 Task: Sort the products in the category "Mexican Cheese Blend" by best match.
Action: Mouse moved to (864, 286)
Screenshot: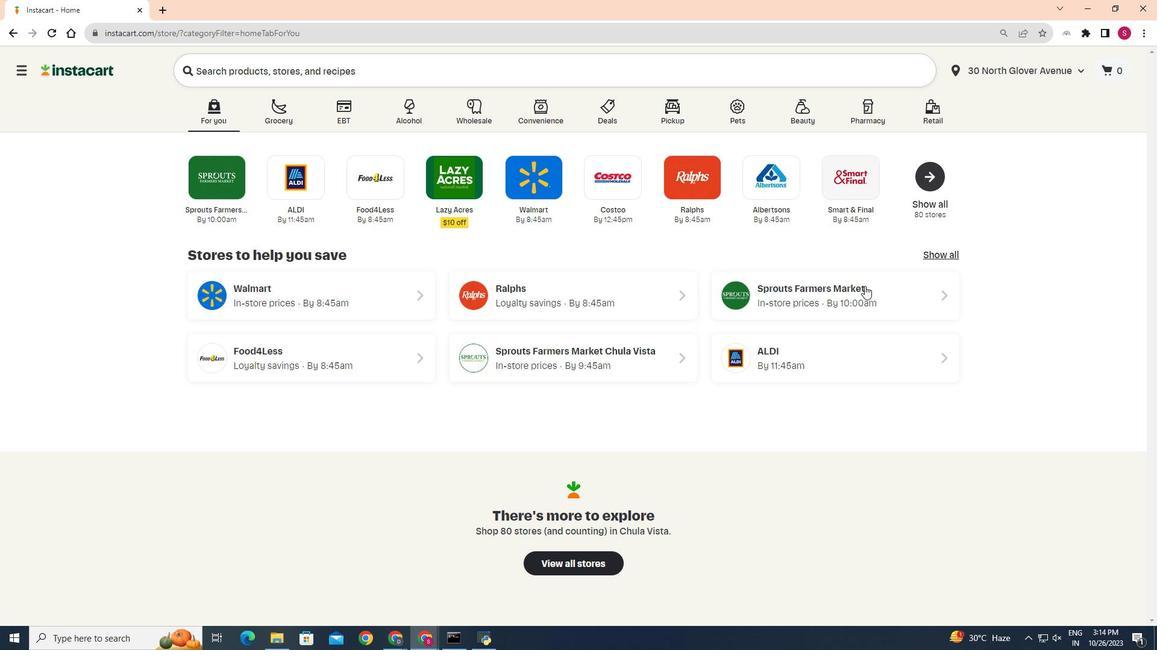 
Action: Mouse pressed left at (864, 286)
Screenshot: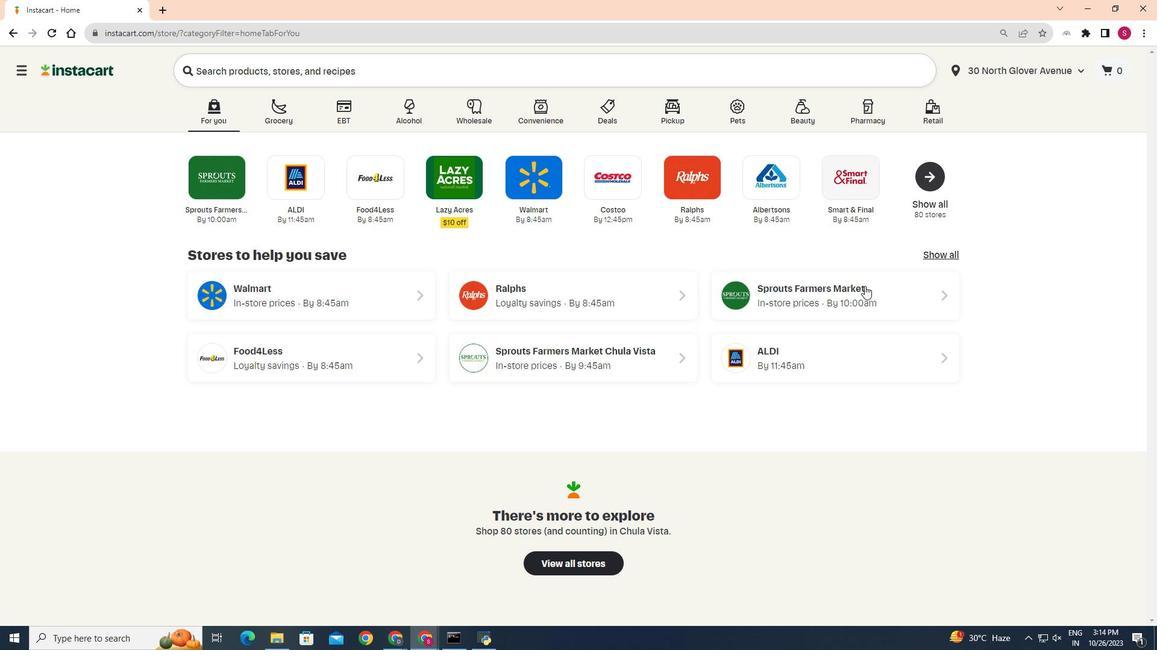 
Action: Mouse moved to (37, 501)
Screenshot: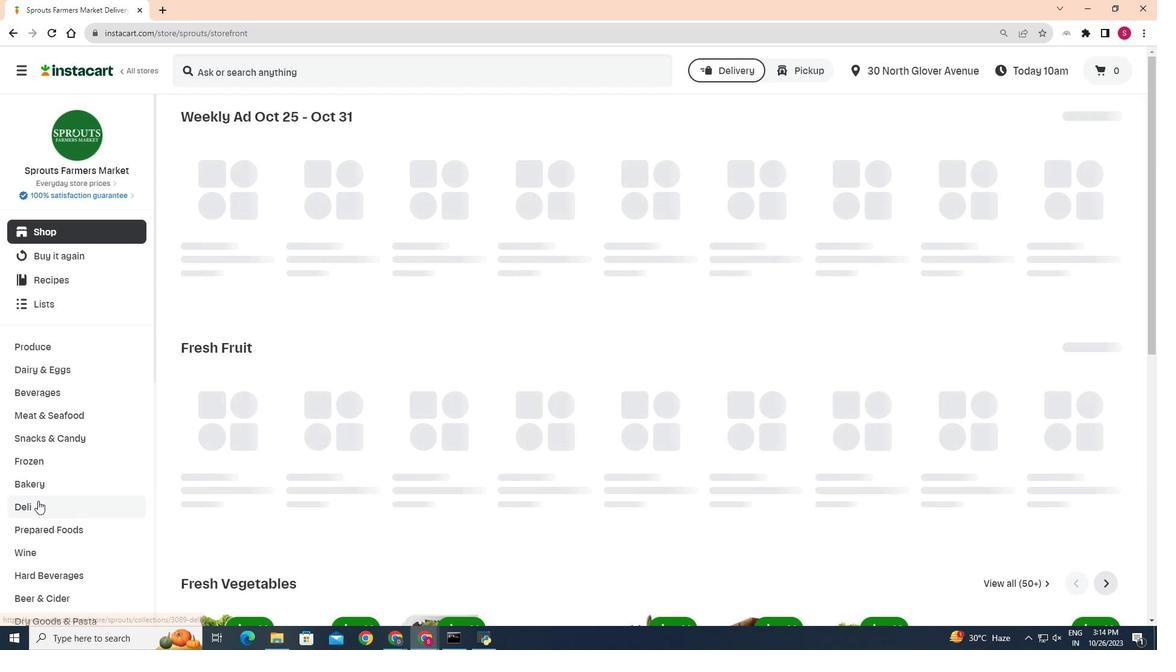 
Action: Mouse pressed left at (37, 501)
Screenshot: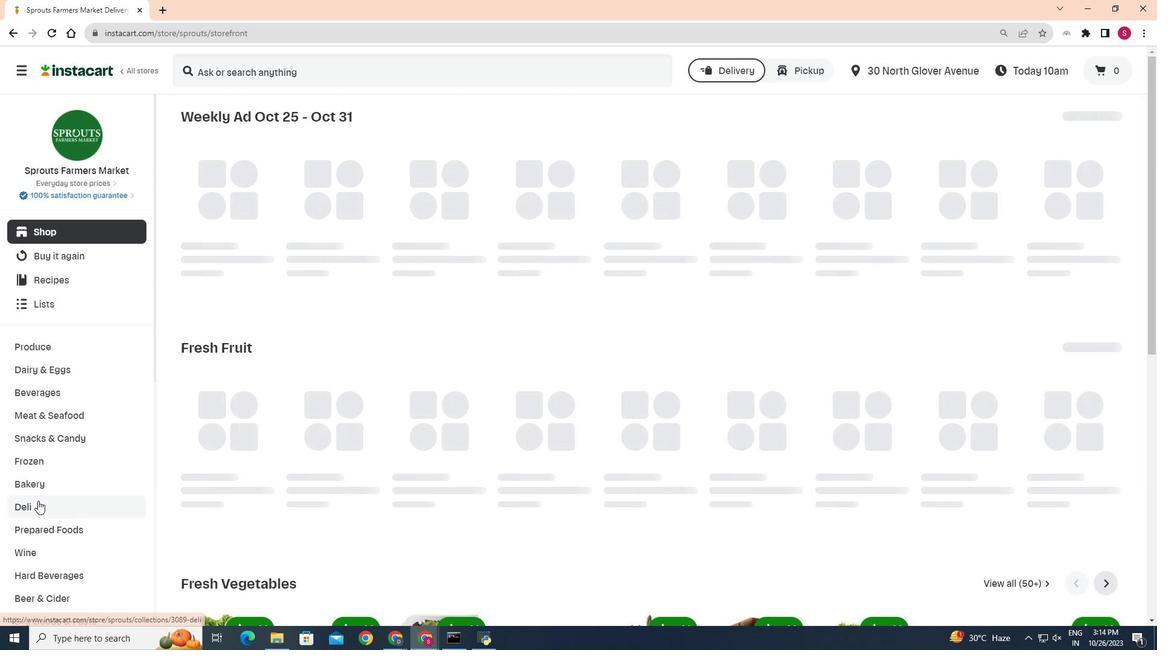
Action: Mouse moved to (318, 149)
Screenshot: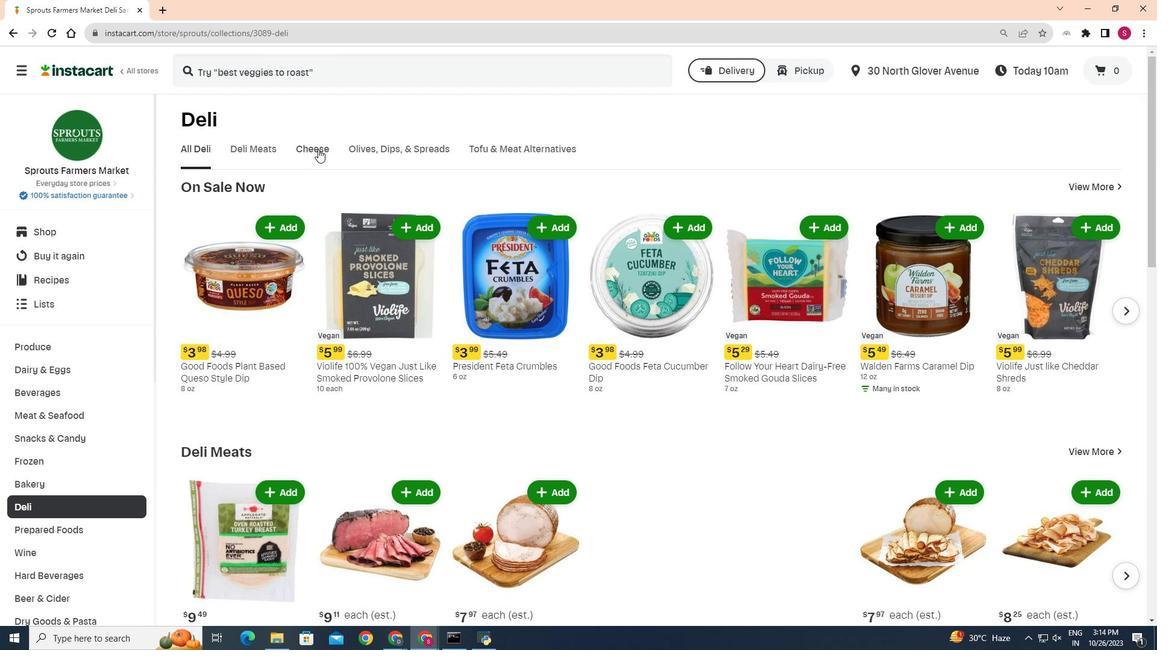 
Action: Mouse pressed left at (318, 149)
Screenshot: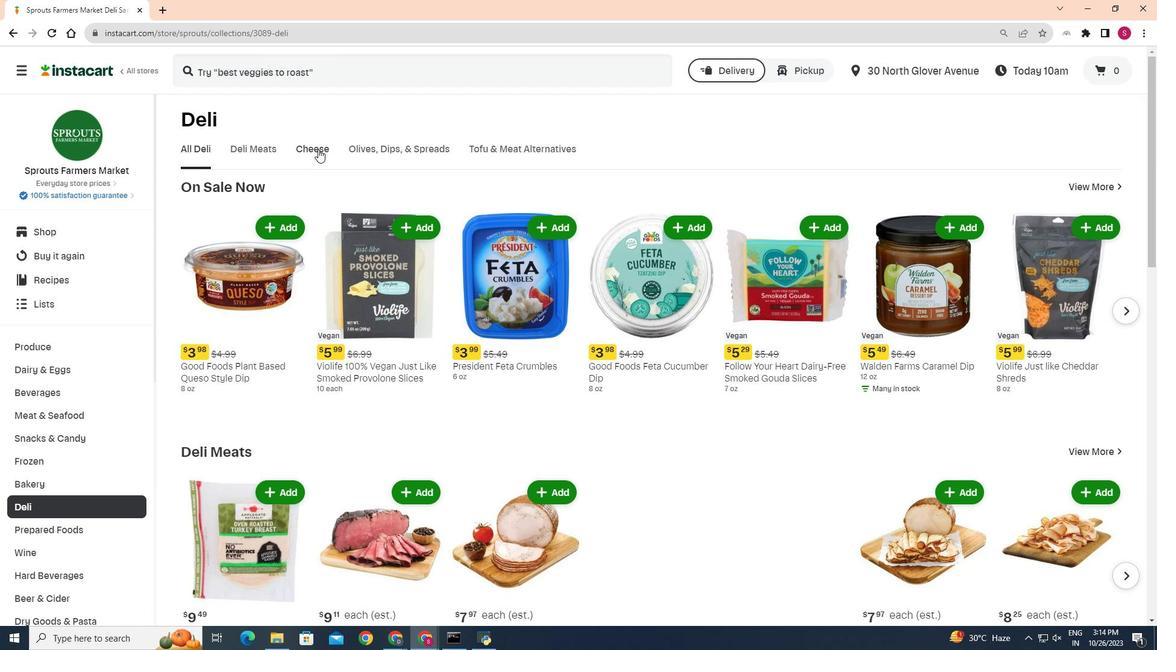 
Action: Mouse moved to (394, 199)
Screenshot: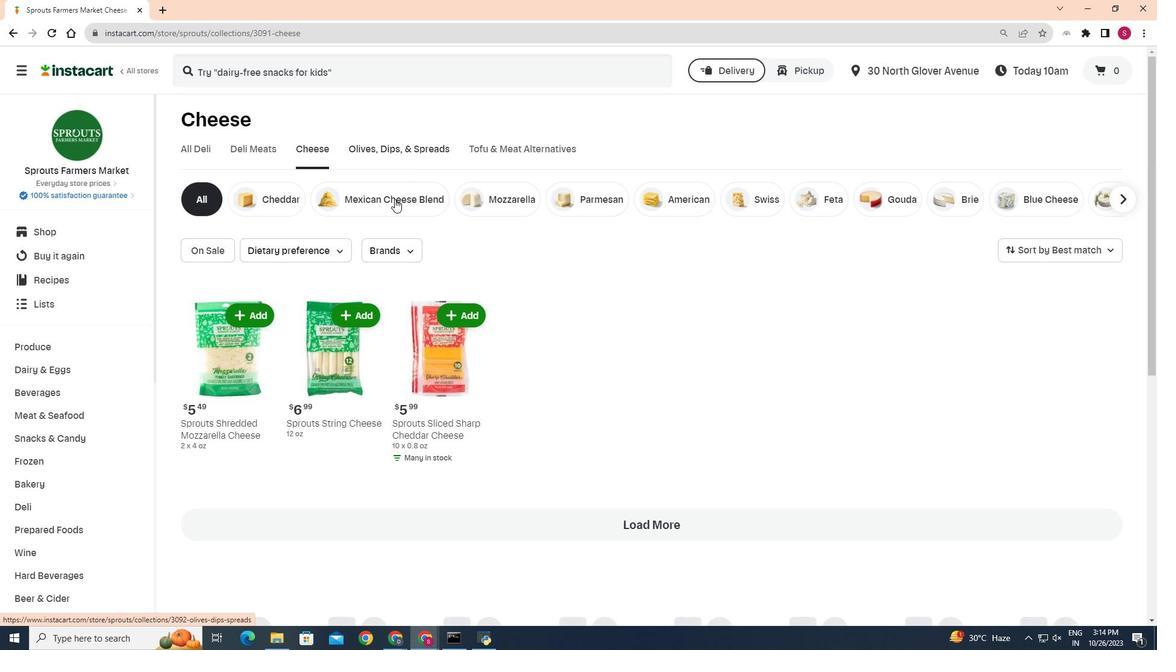
Action: Mouse pressed left at (394, 199)
Screenshot: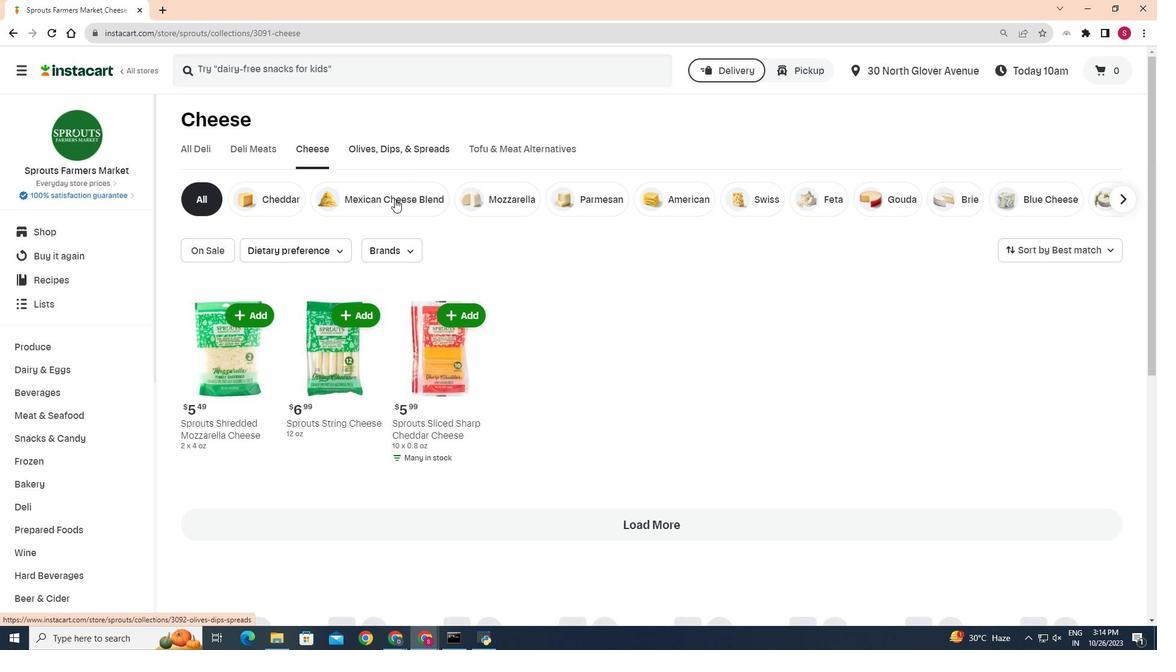 
Action: Mouse moved to (386, 188)
Screenshot: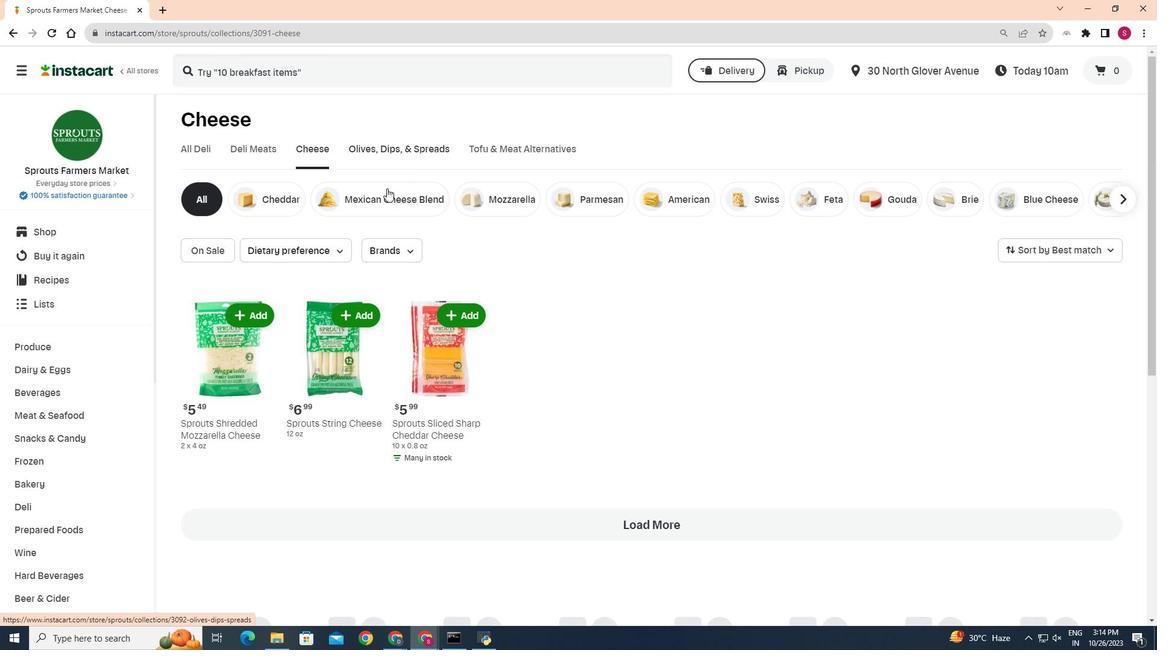 
Action: Mouse pressed left at (386, 188)
Screenshot: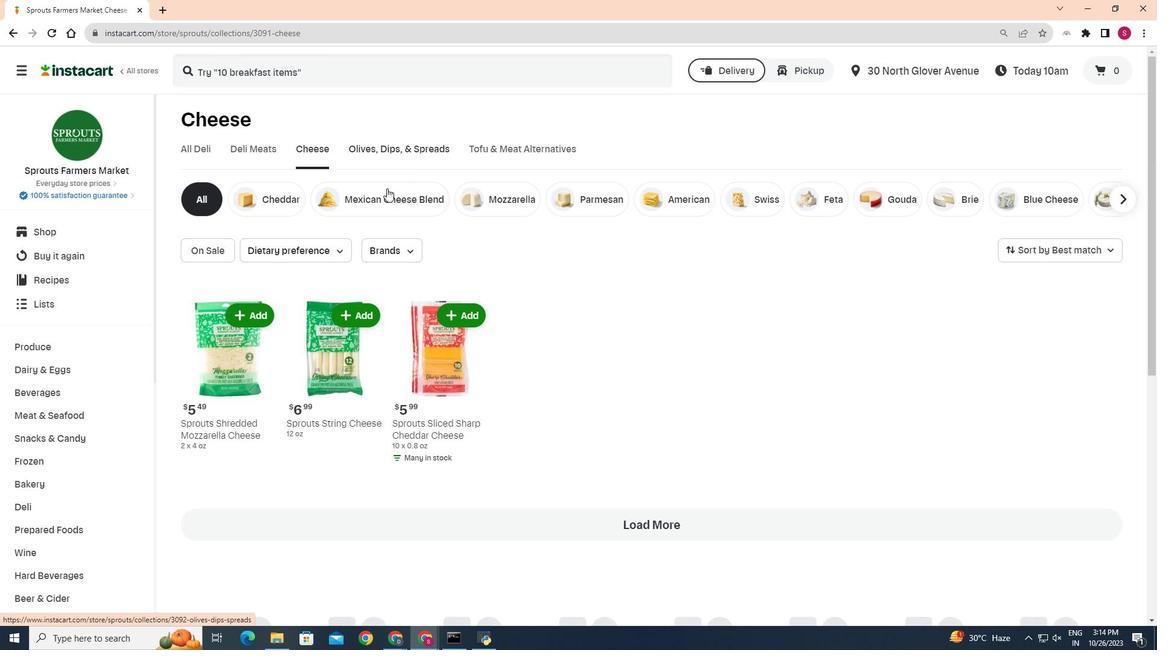 
Action: Mouse moved to (383, 196)
Screenshot: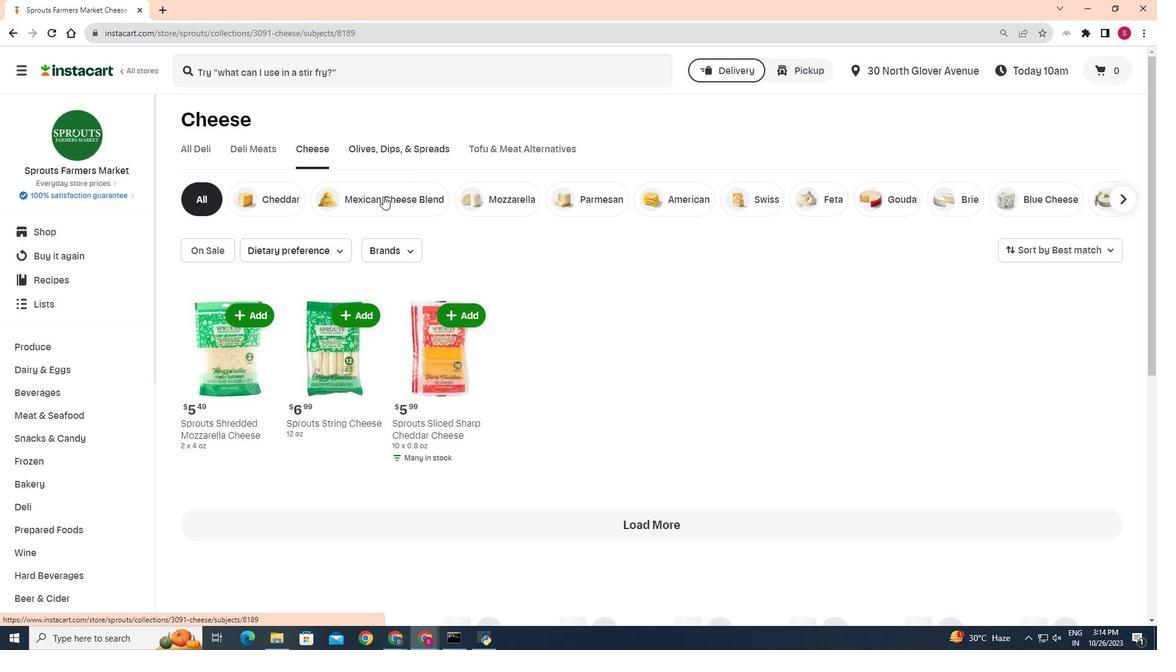 
Action: Mouse pressed left at (383, 196)
Screenshot: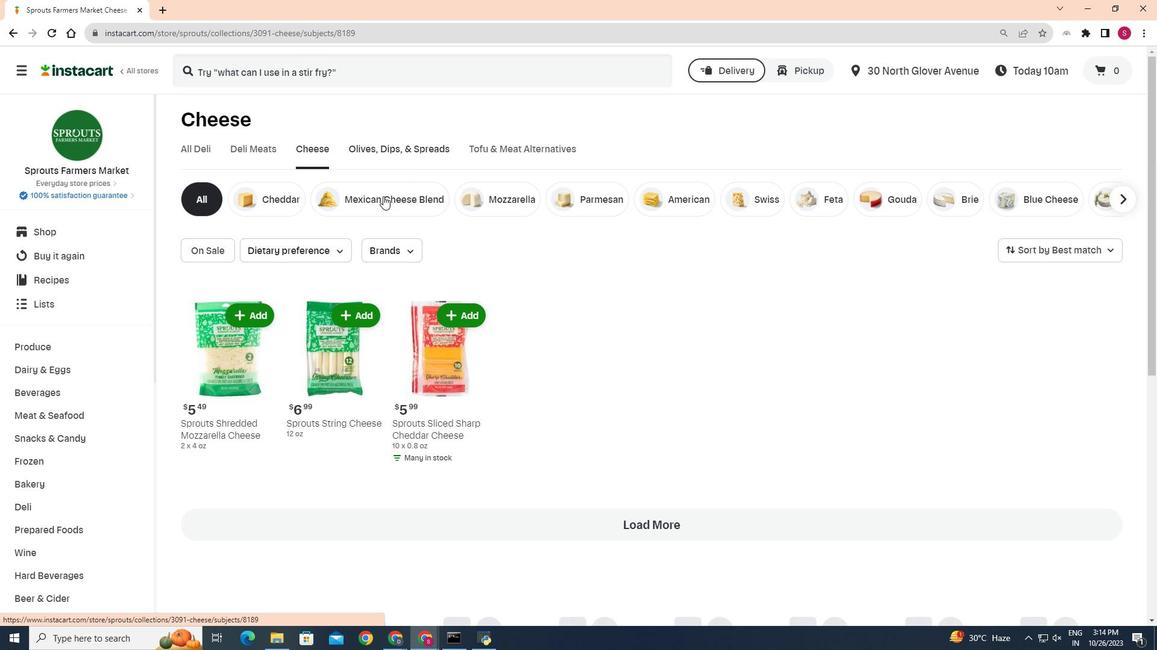 
Action: Mouse moved to (1101, 251)
Screenshot: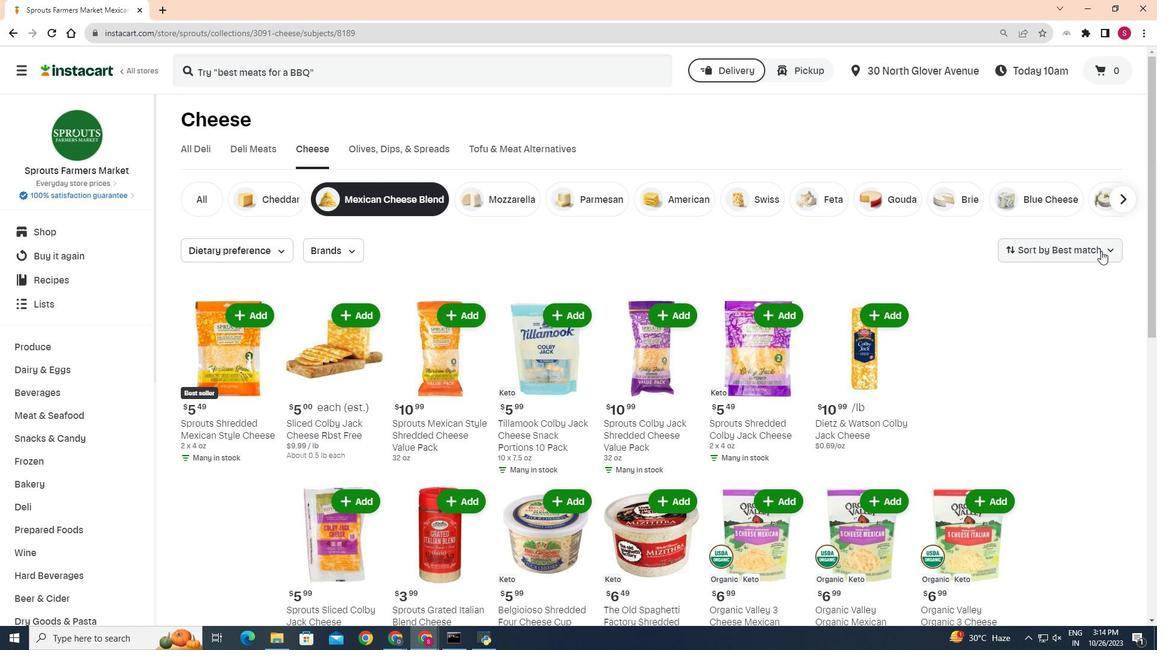 
Action: Mouse pressed left at (1101, 251)
Screenshot: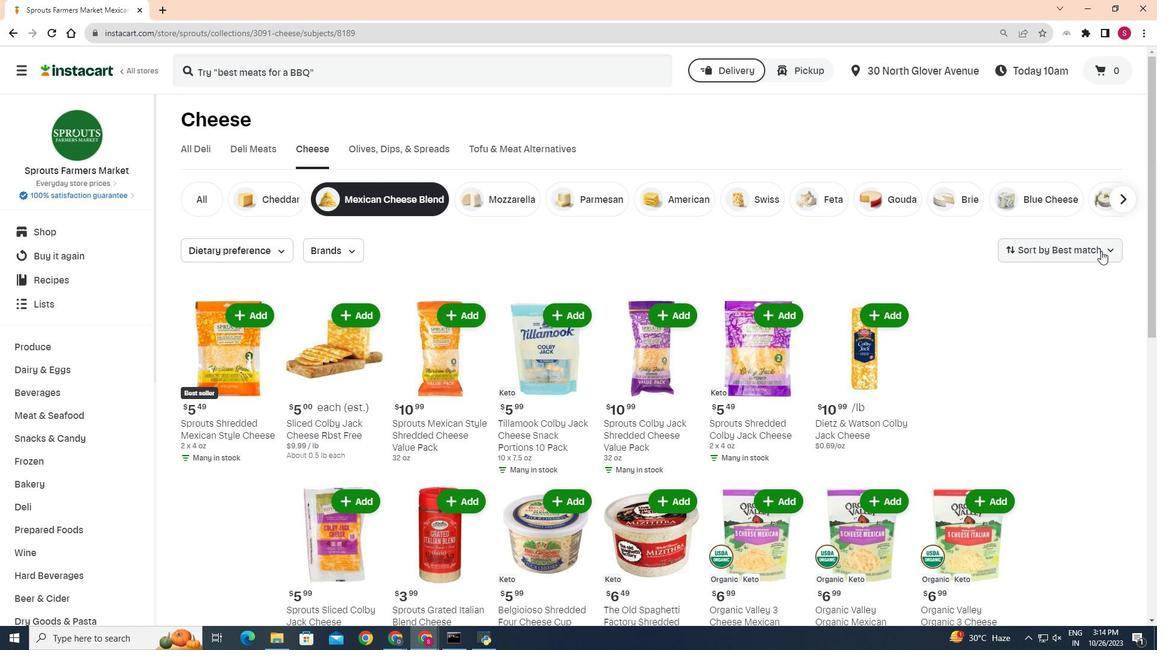 
Action: Mouse moved to (1070, 277)
Screenshot: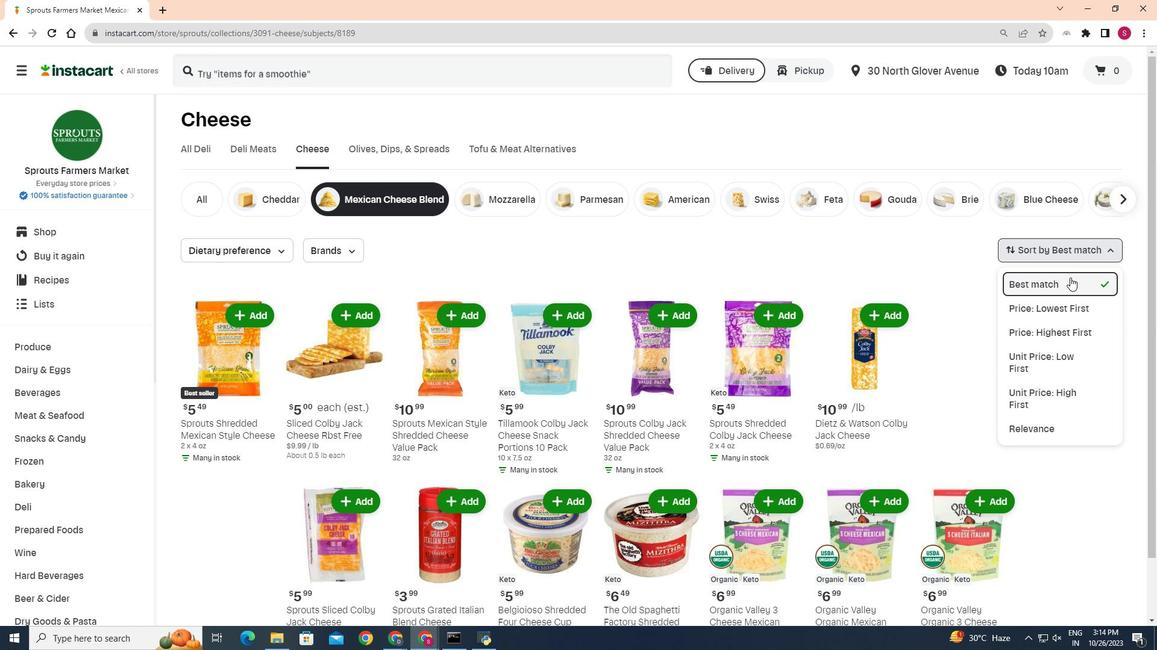 
Action: Mouse pressed left at (1070, 277)
Screenshot: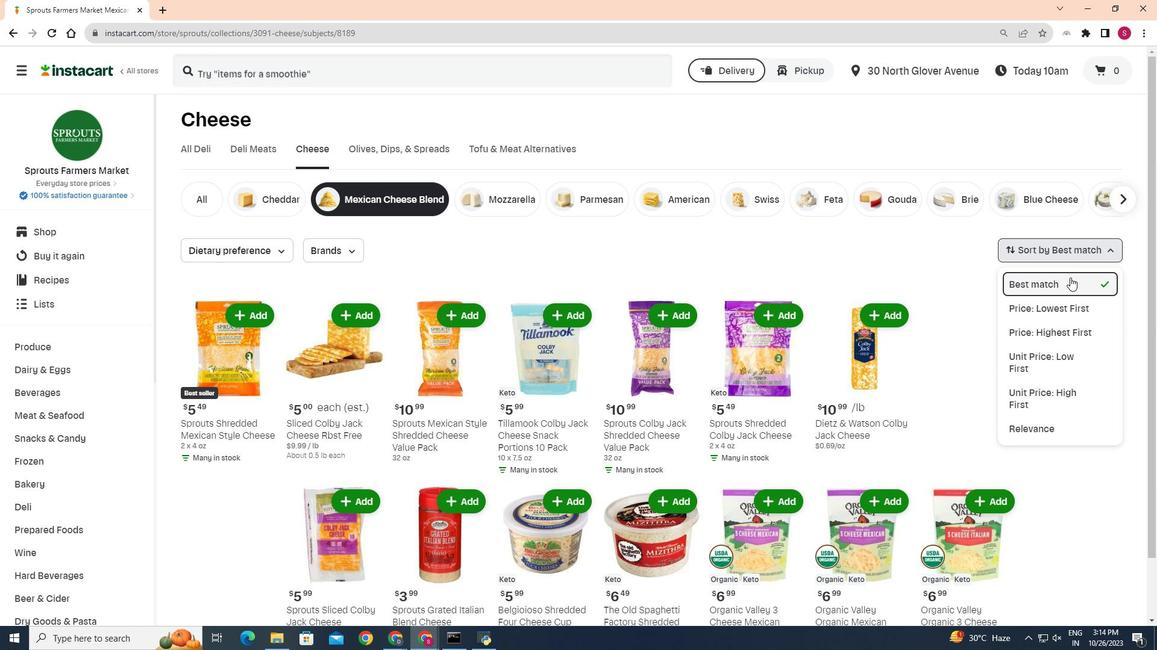 
Action: Mouse moved to (938, 323)
Screenshot: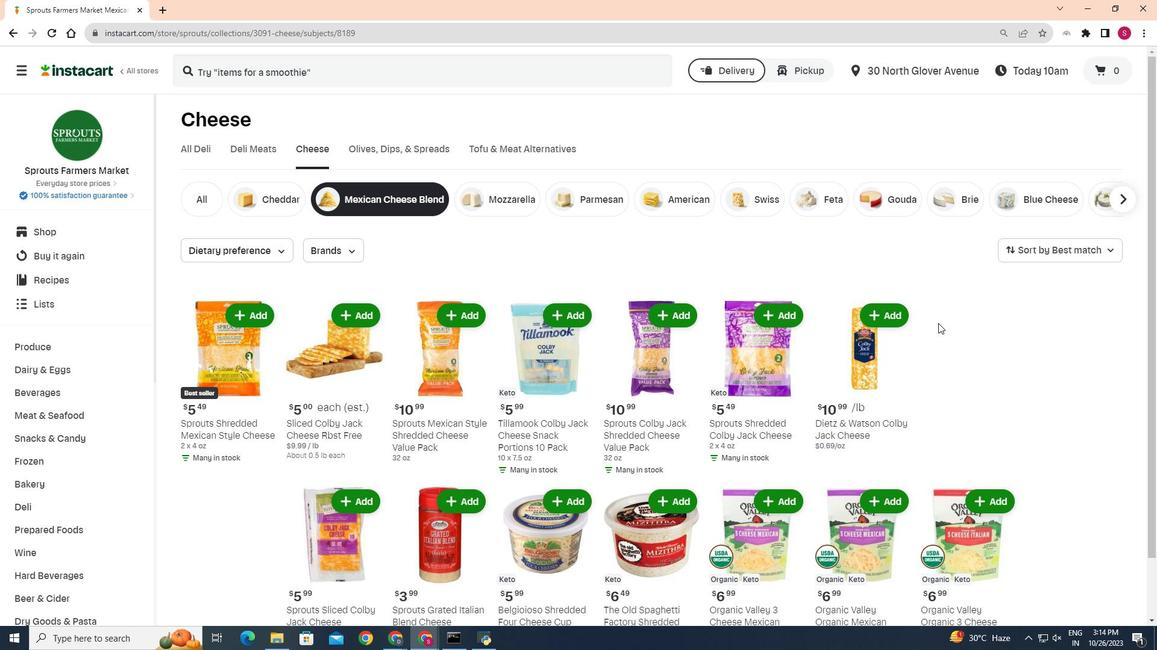 
Action: Mouse scrolled (938, 323) with delta (0, 0)
Screenshot: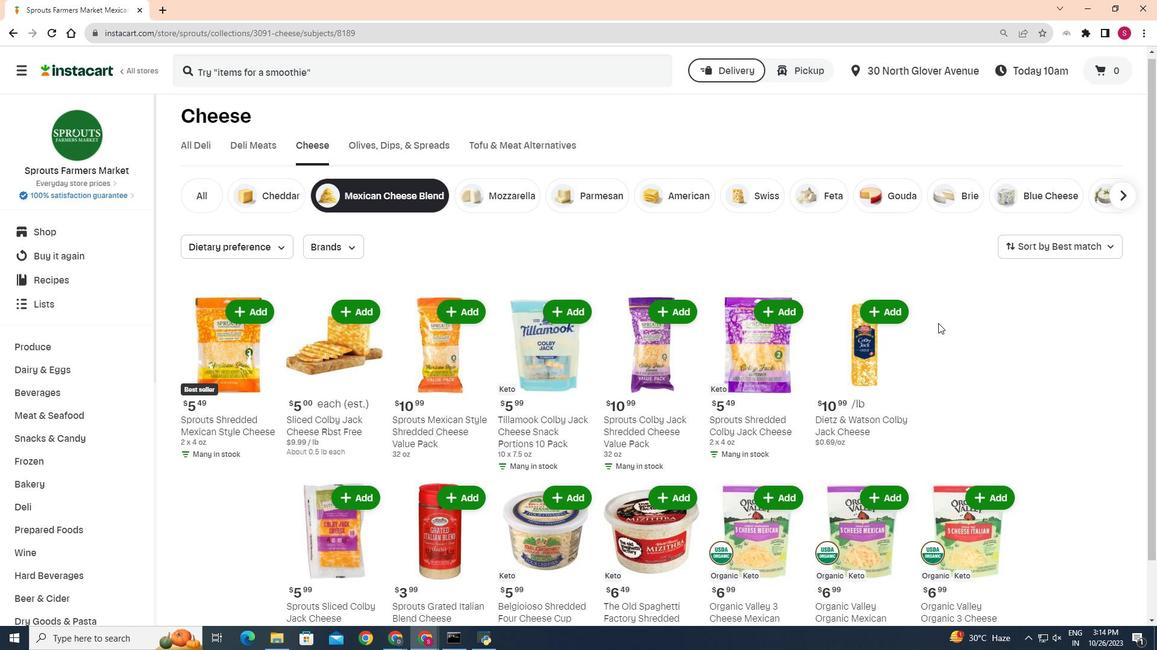 
Action: Mouse scrolled (938, 323) with delta (0, 0)
Screenshot: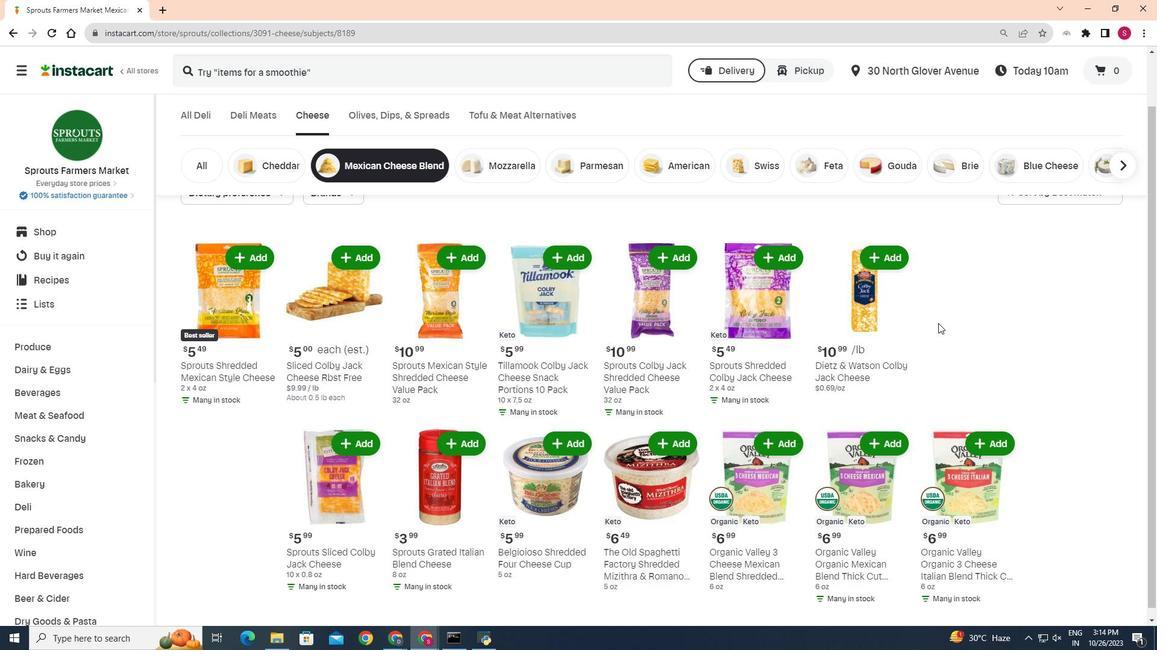
Action: Mouse scrolled (938, 323) with delta (0, 0)
Screenshot: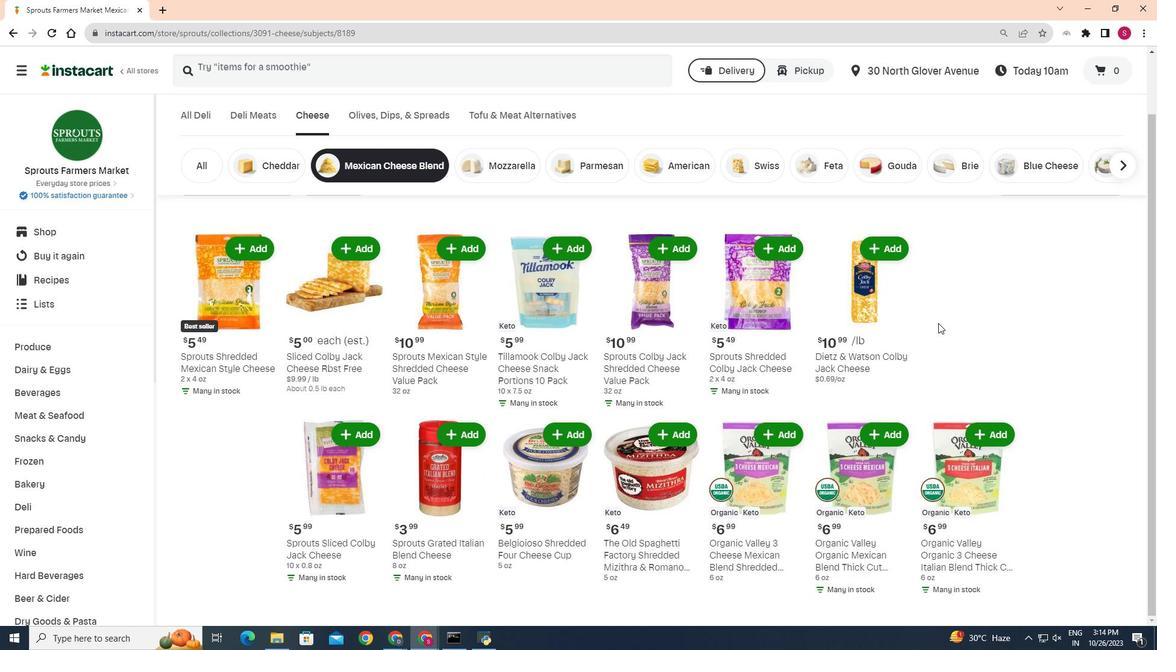 
Action: Mouse moved to (938, 323)
Screenshot: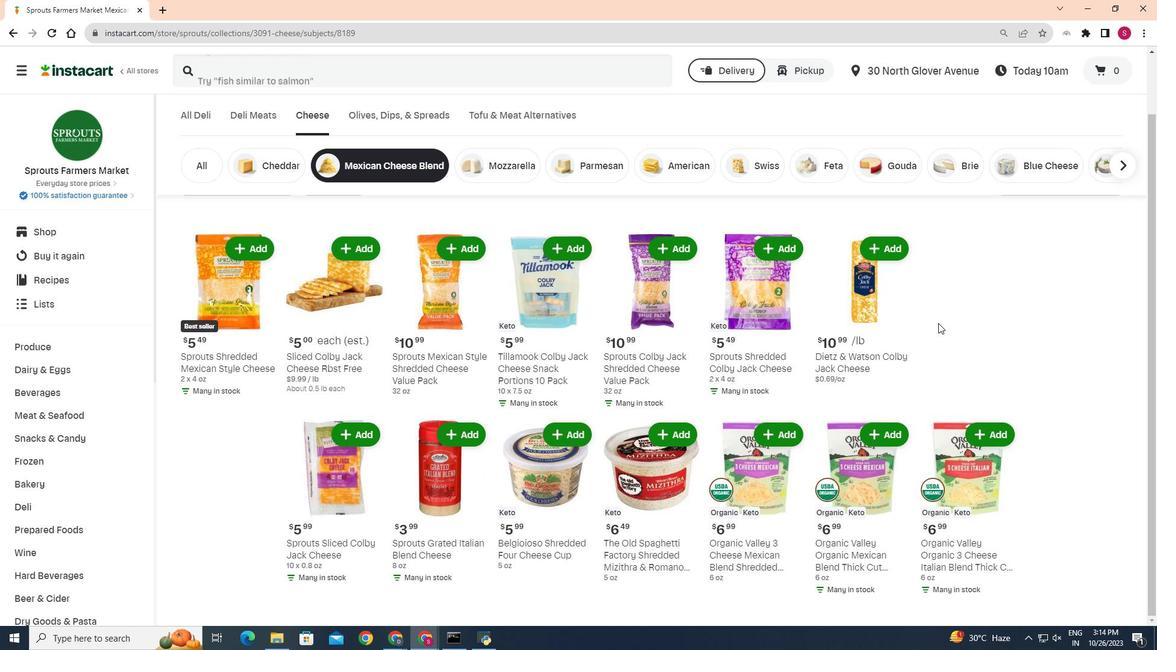 
